 Task: Check the average views per listing of 2 bedrooms in the last 5 years.
Action: Mouse moved to (895, 211)
Screenshot: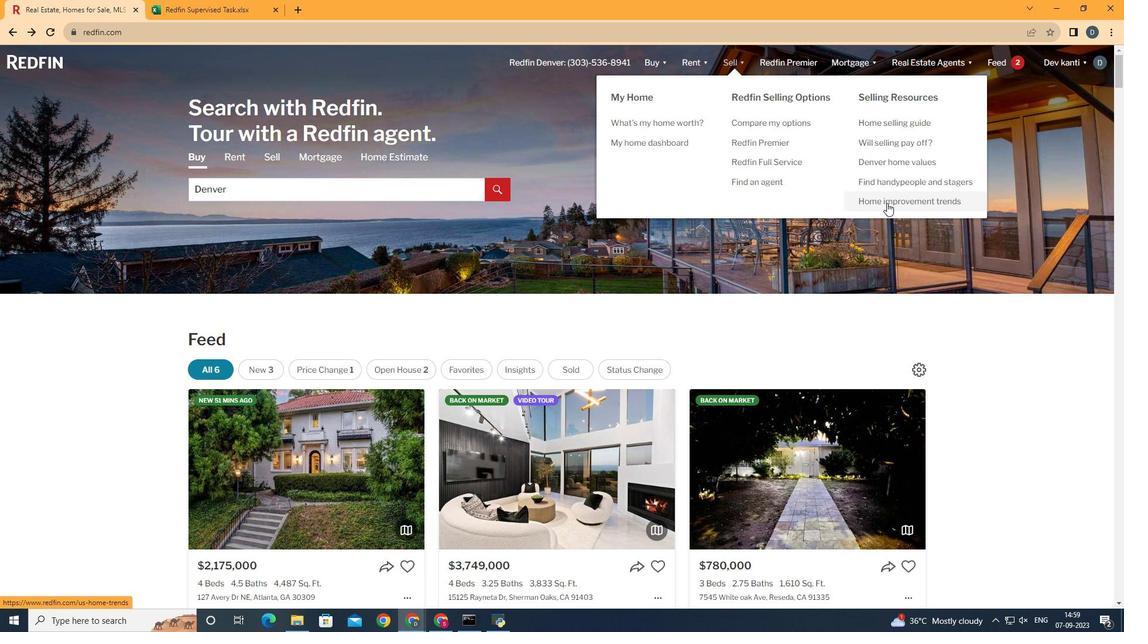 
Action: Mouse pressed left at (895, 211)
Screenshot: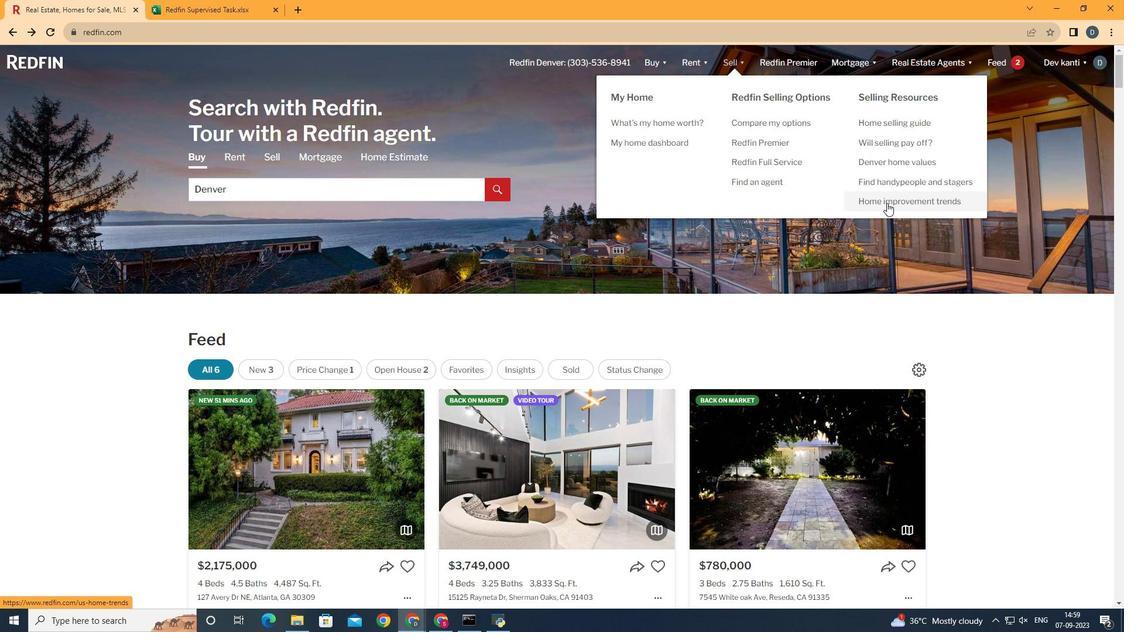 
Action: Mouse moved to (275, 218)
Screenshot: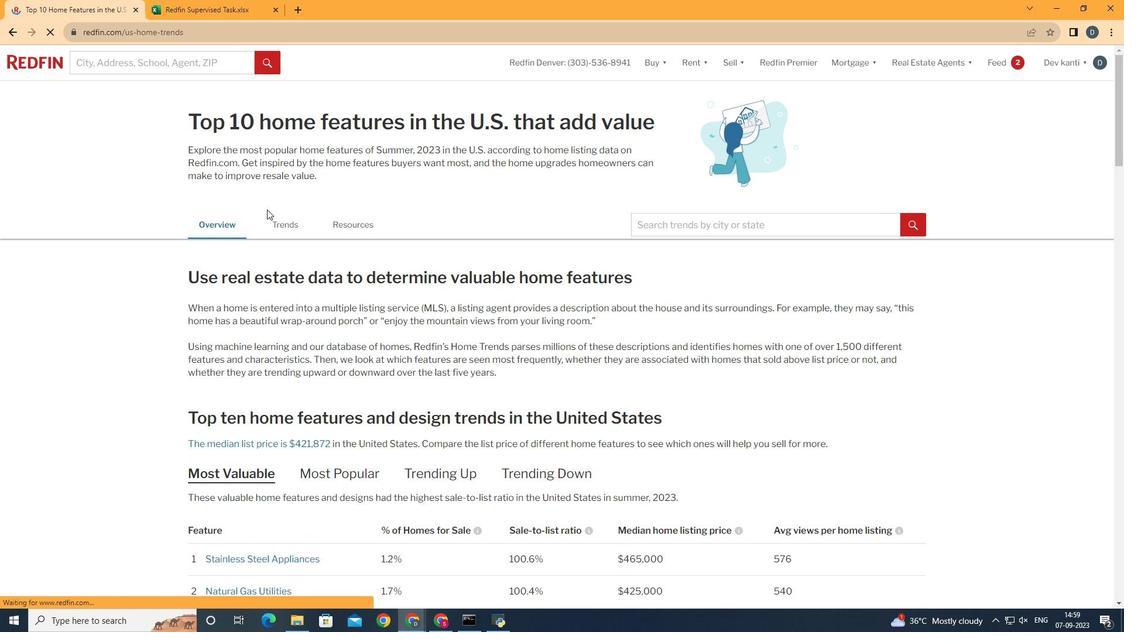 
Action: Mouse pressed left at (275, 218)
Screenshot: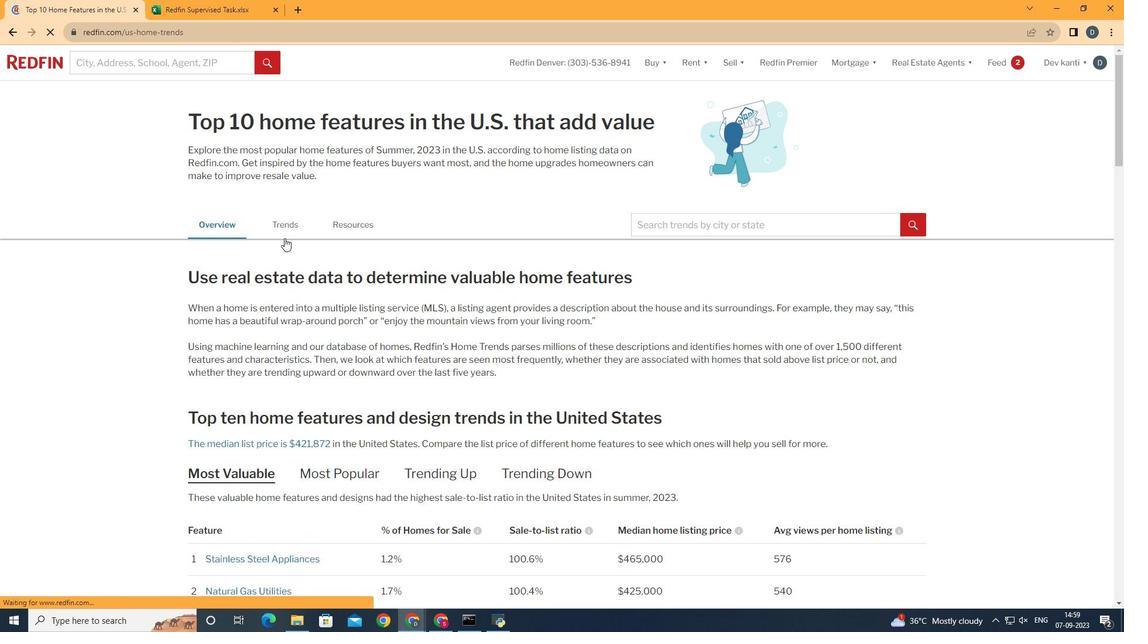 
Action: Mouse moved to (293, 247)
Screenshot: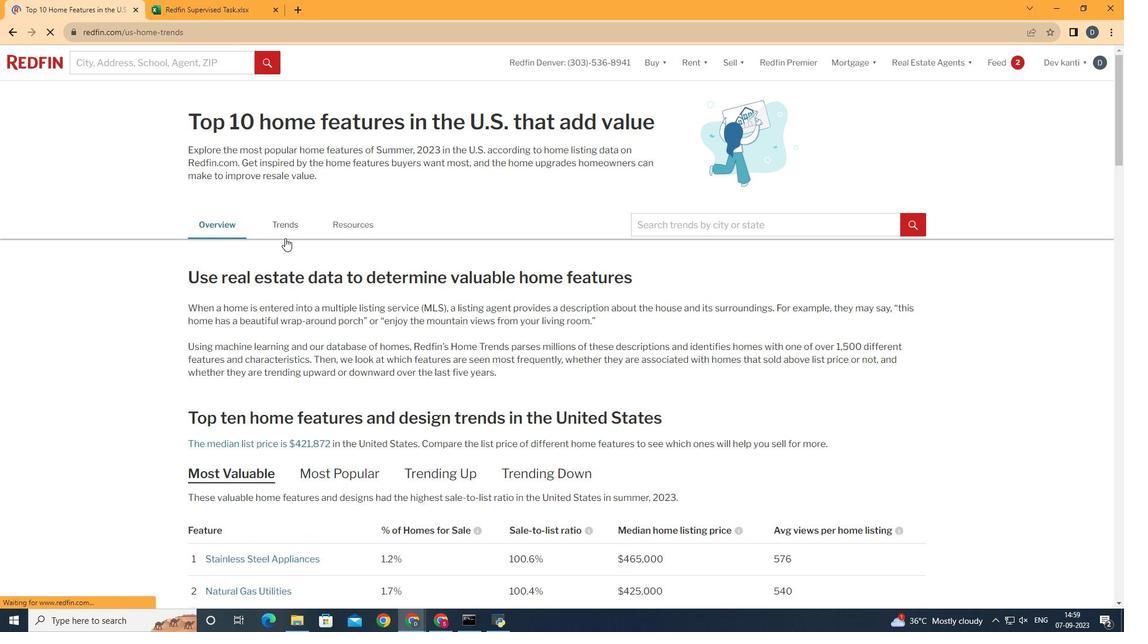 
Action: Mouse pressed left at (293, 247)
Screenshot: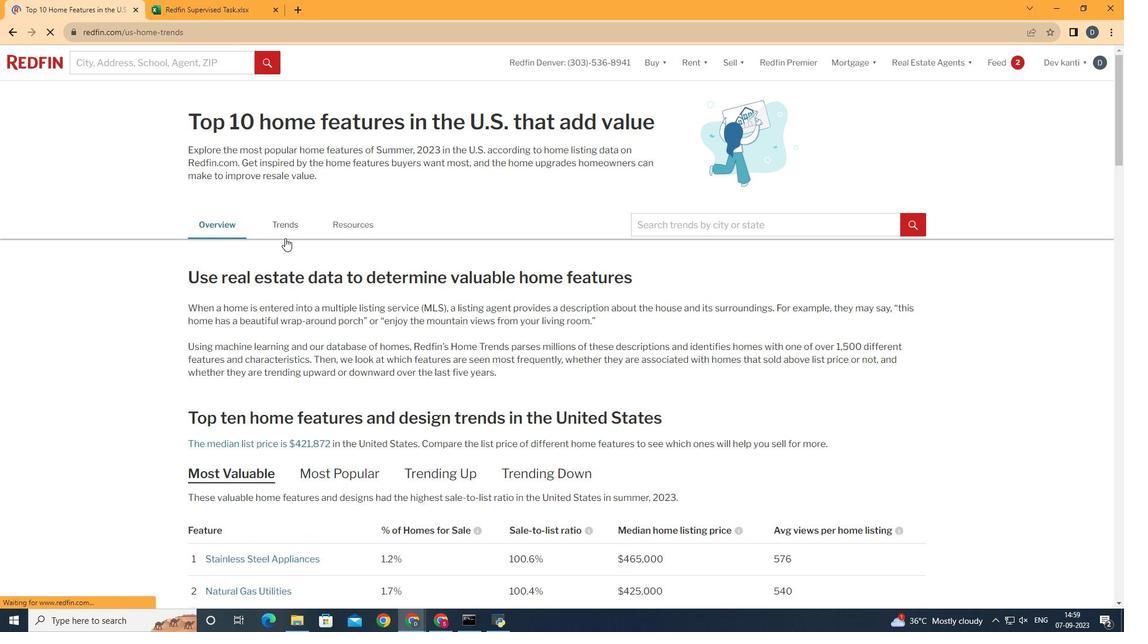 
Action: Mouse moved to (285, 231)
Screenshot: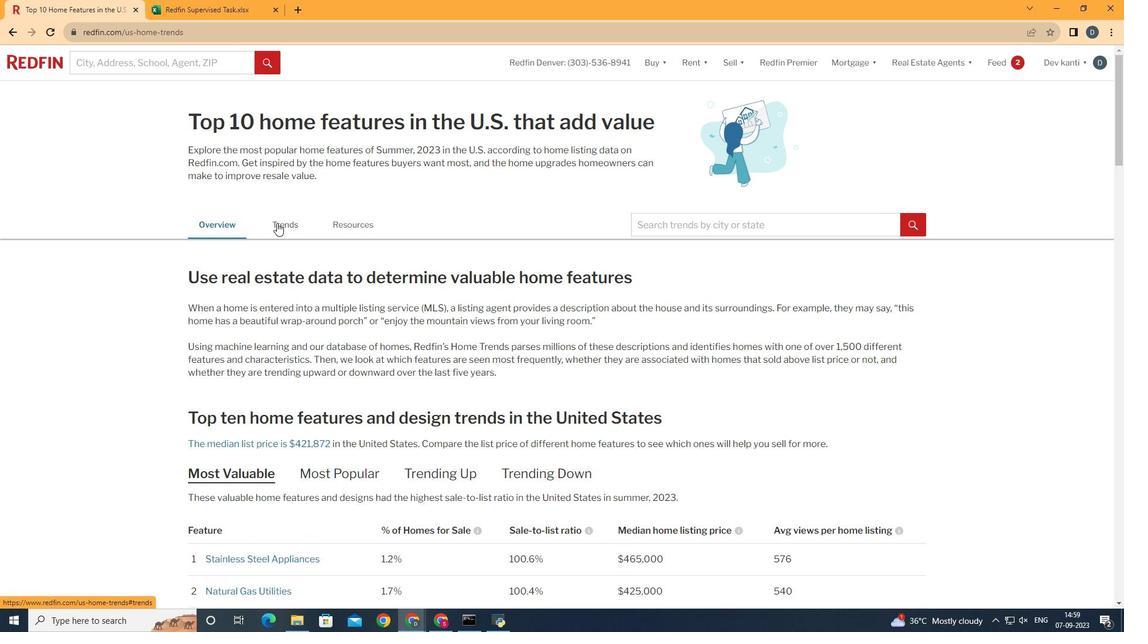 
Action: Mouse pressed left at (285, 231)
Screenshot: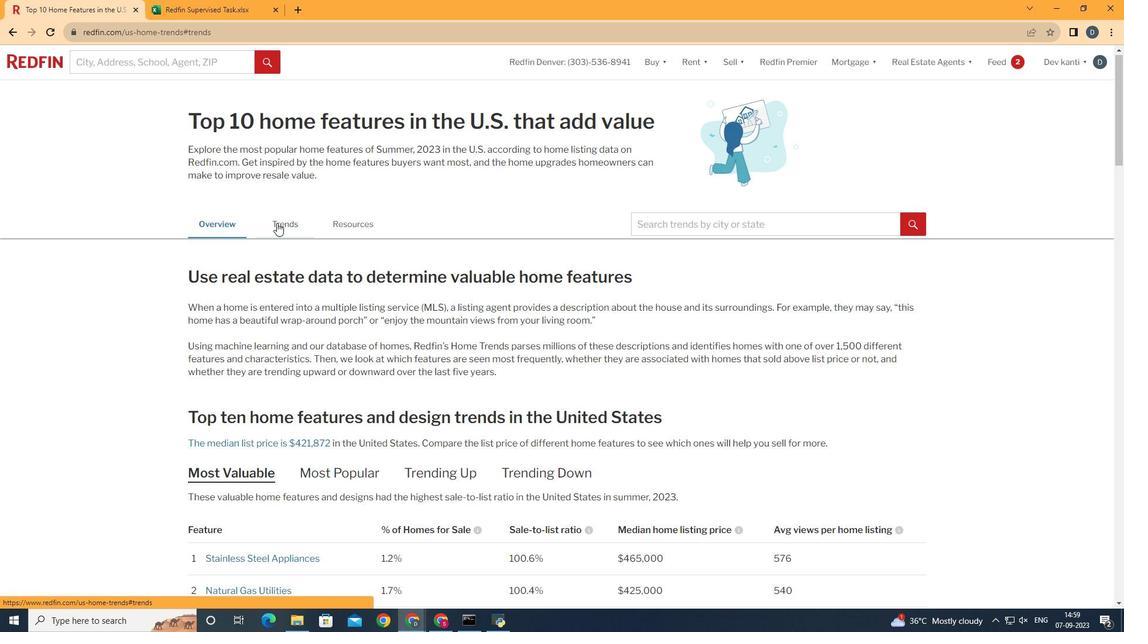 
Action: Mouse moved to (283, 232)
Screenshot: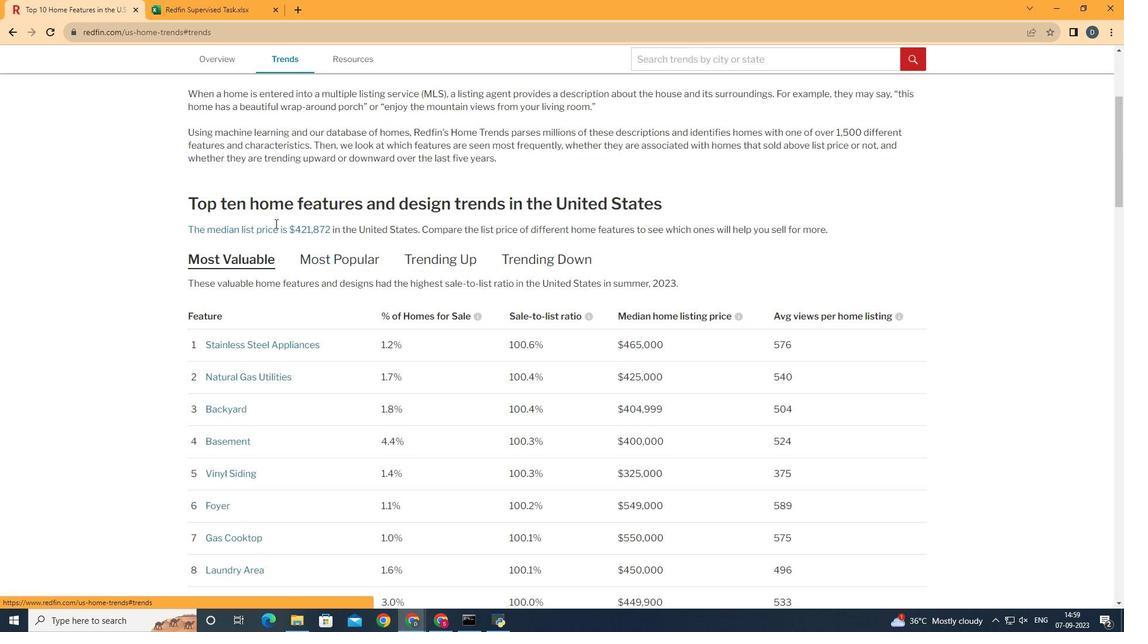 
Action: Mouse scrolled (283, 231) with delta (0, 0)
Screenshot: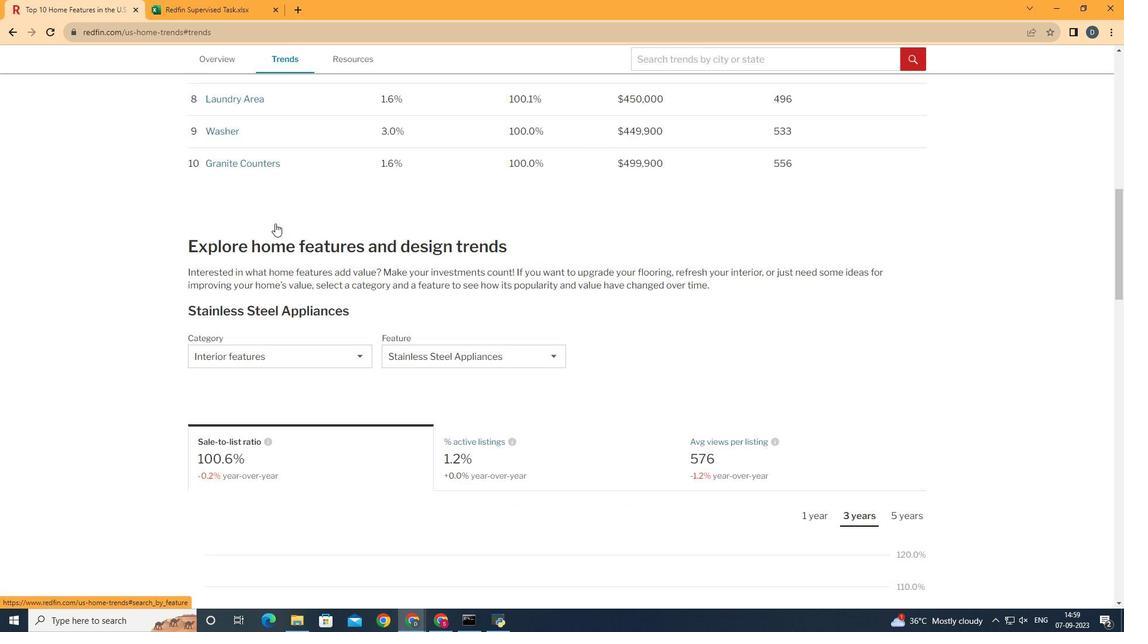 
Action: Mouse scrolled (283, 231) with delta (0, 0)
Screenshot: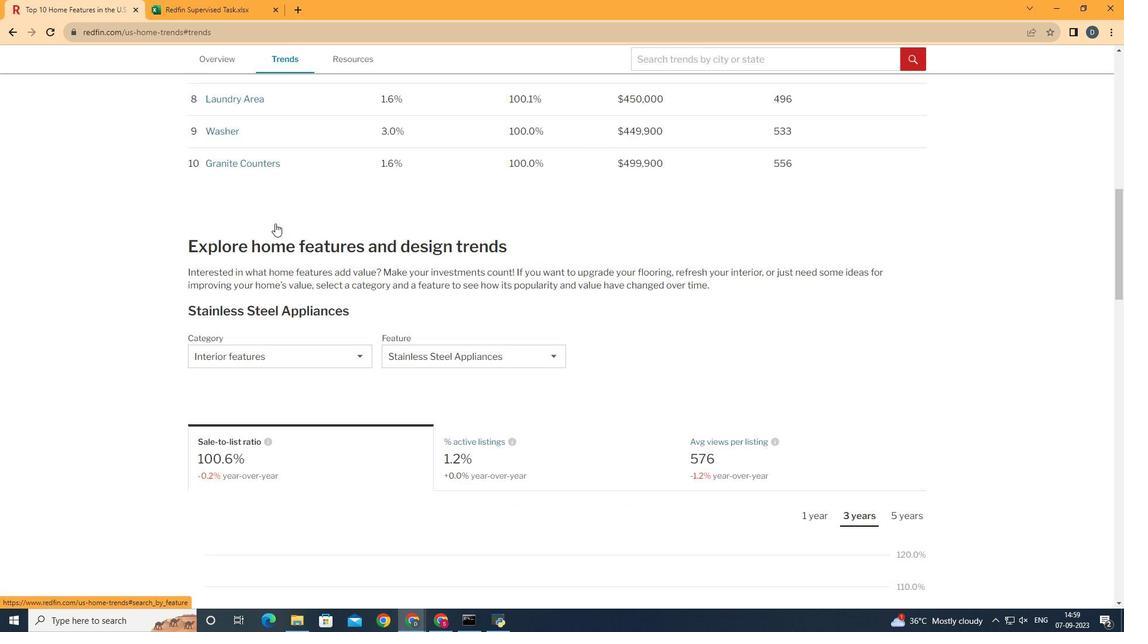 
Action: Mouse scrolled (283, 231) with delta (0, 0)
Screenshot: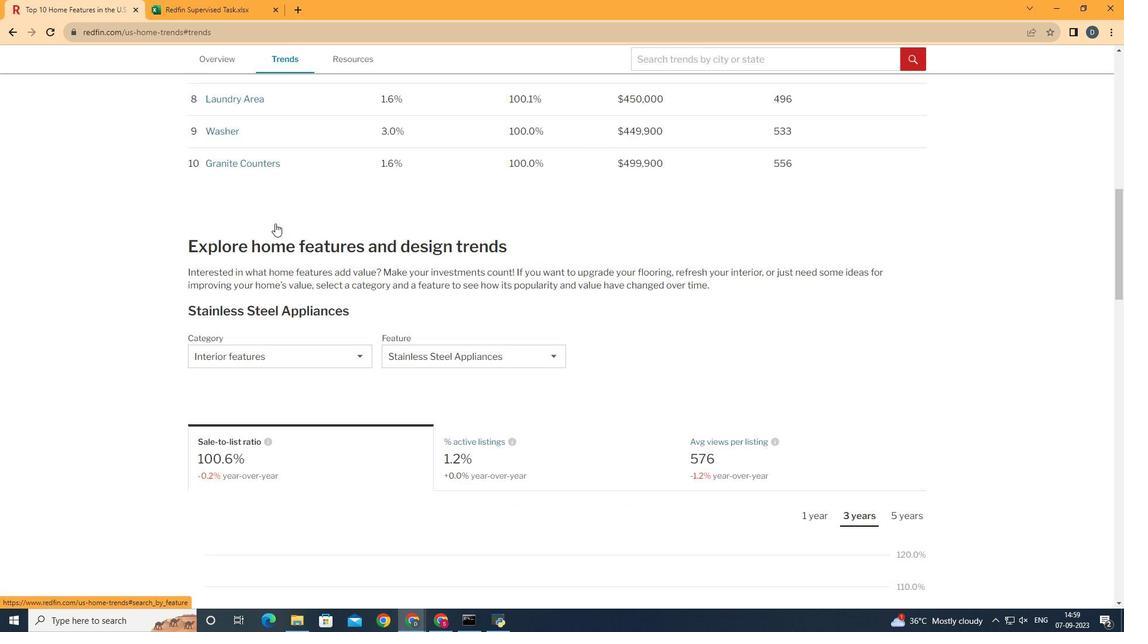 
Action: Mouse scrolled (283, 231) with delta (0, 0)
Screenshot: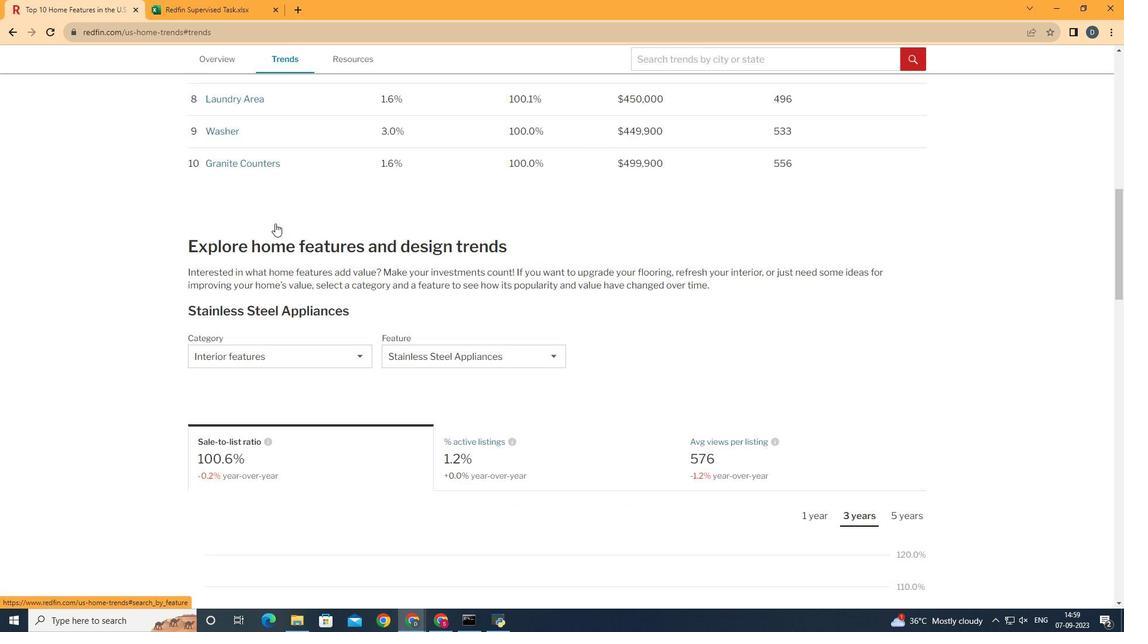
Action: Mouse scrolled (283, 231) with delta (0, 0)
Screenshot: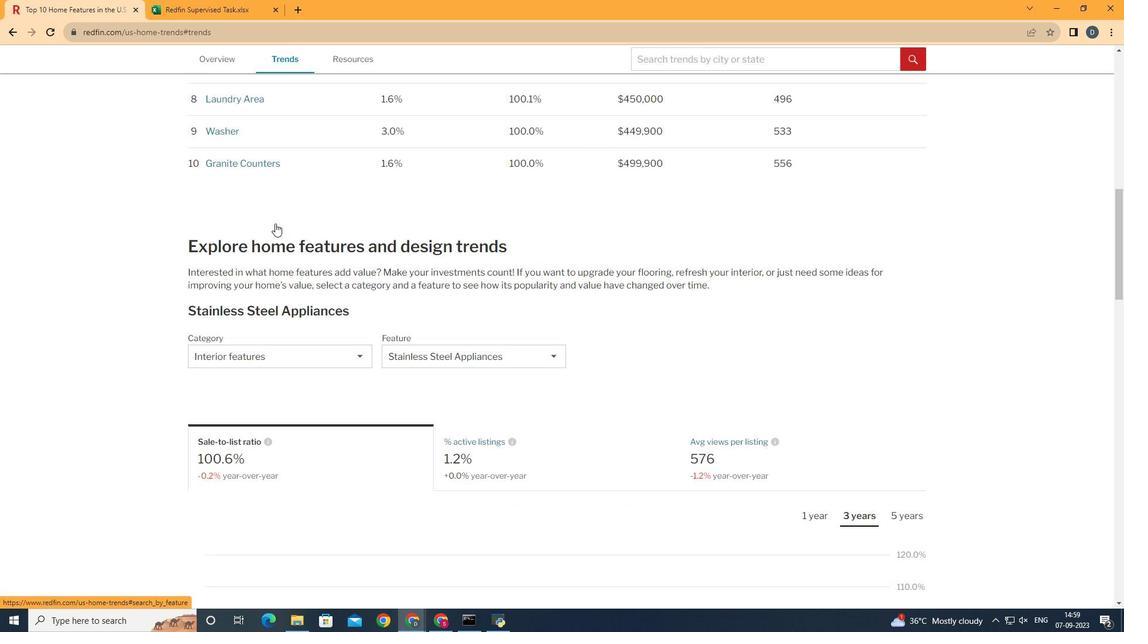 
Action: Mouse scrolled (283, 231) with delta (0, 0)
Screenshot: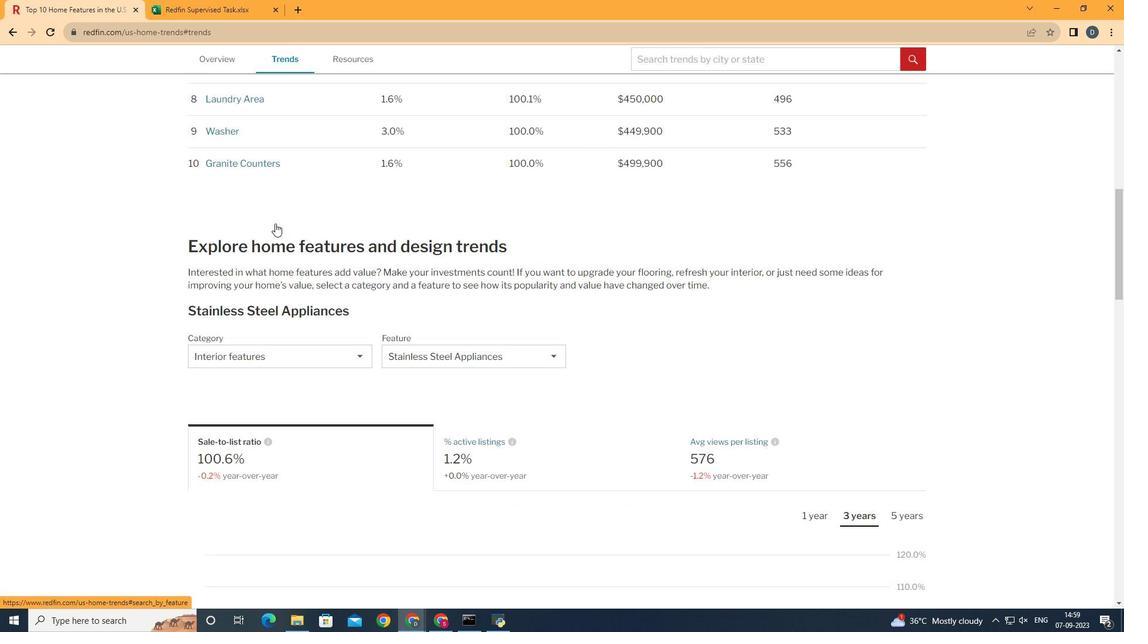 
Action: Mouse scrolled (283, 231) with delta (0, 0)
Screenshot: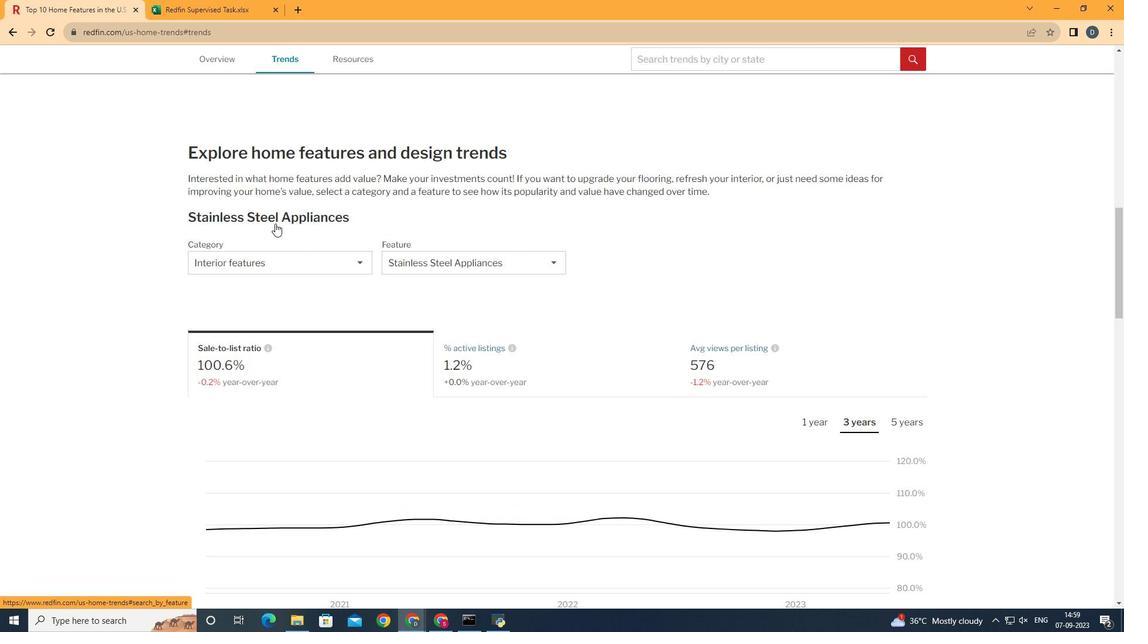 
Action: Mouse scrolled (283, 231) with delta (0, 0)
Screenshot: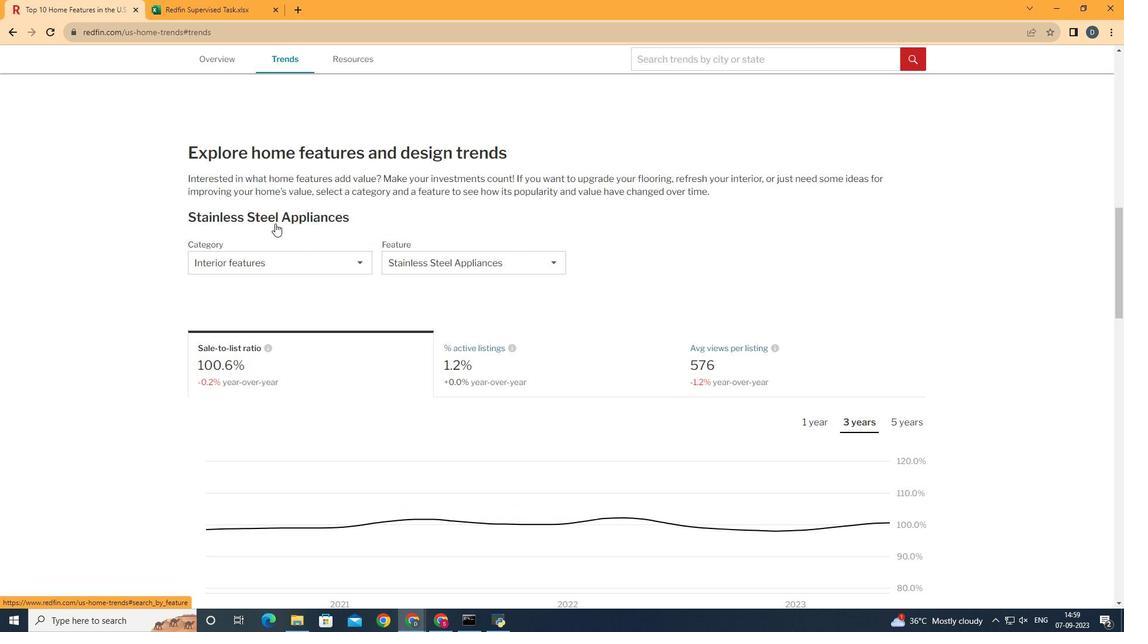 
Action: Mouse moved to (342, 240)
Screenshot: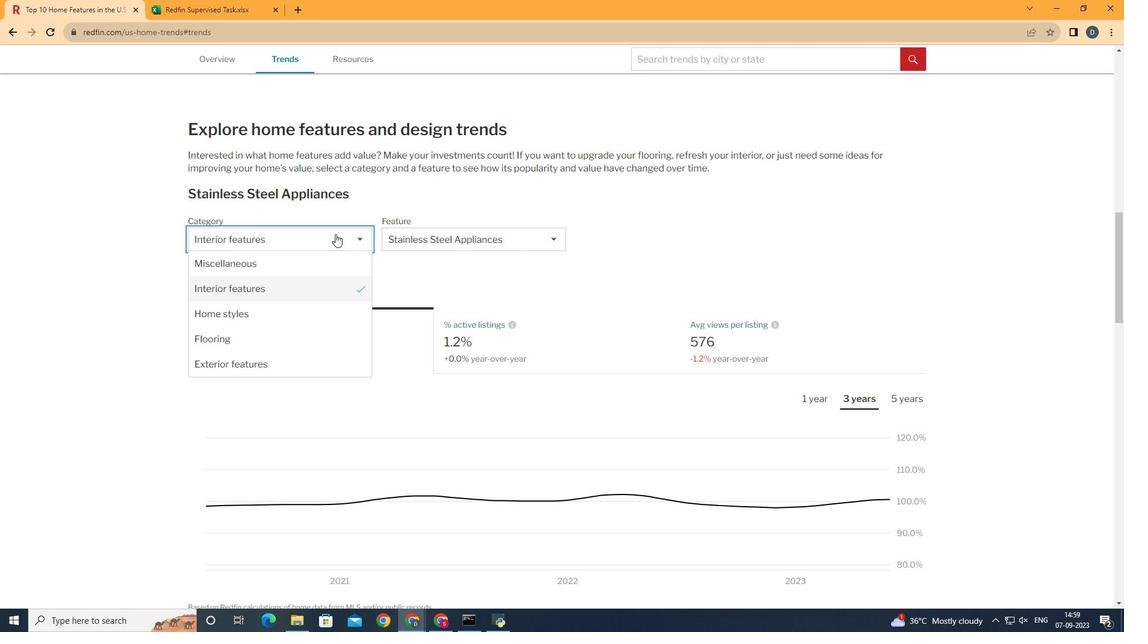 
Action: Mouse pressed left at (342, 240)
Screenshot: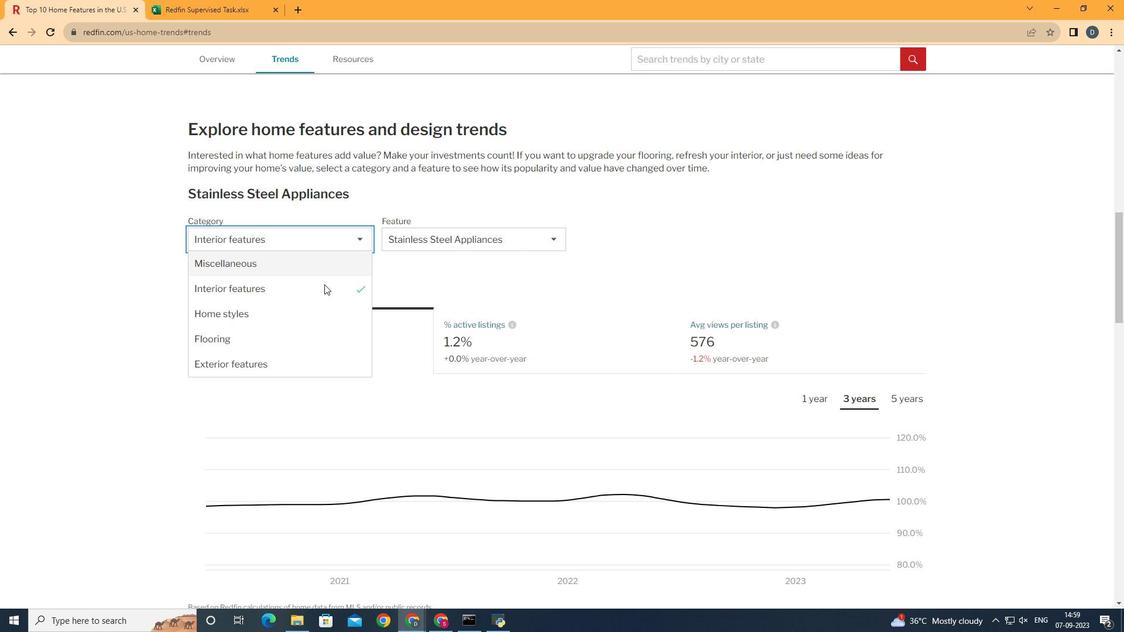 
Action: Mouse moved to (330, 305)
Screenshot: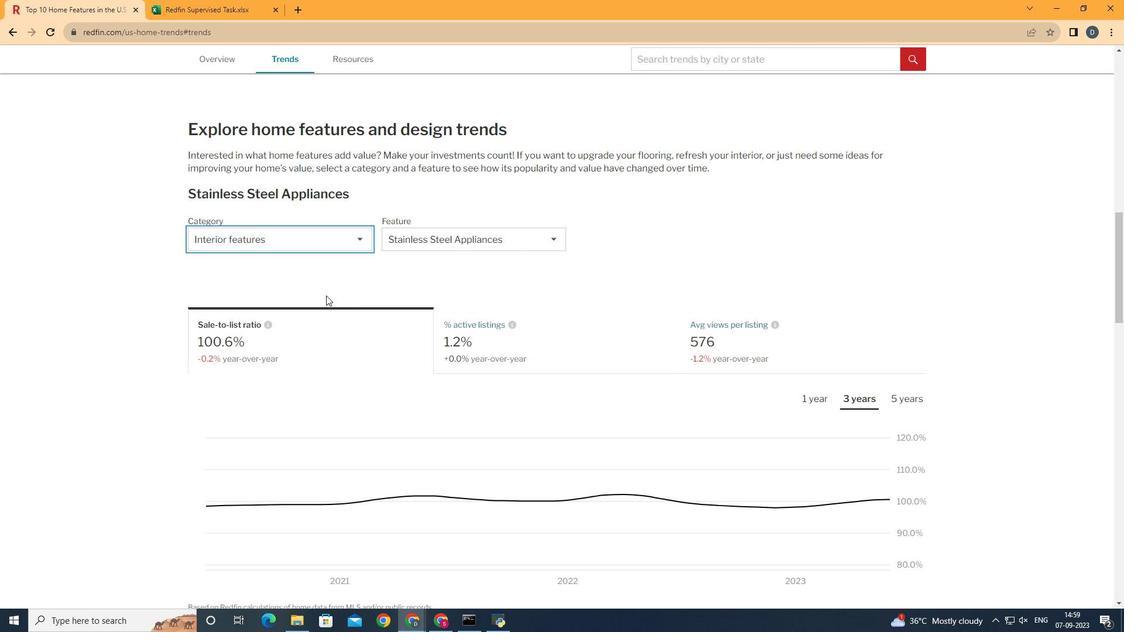 
Action: Mouse pressed left at (330, 305)
Screenshot: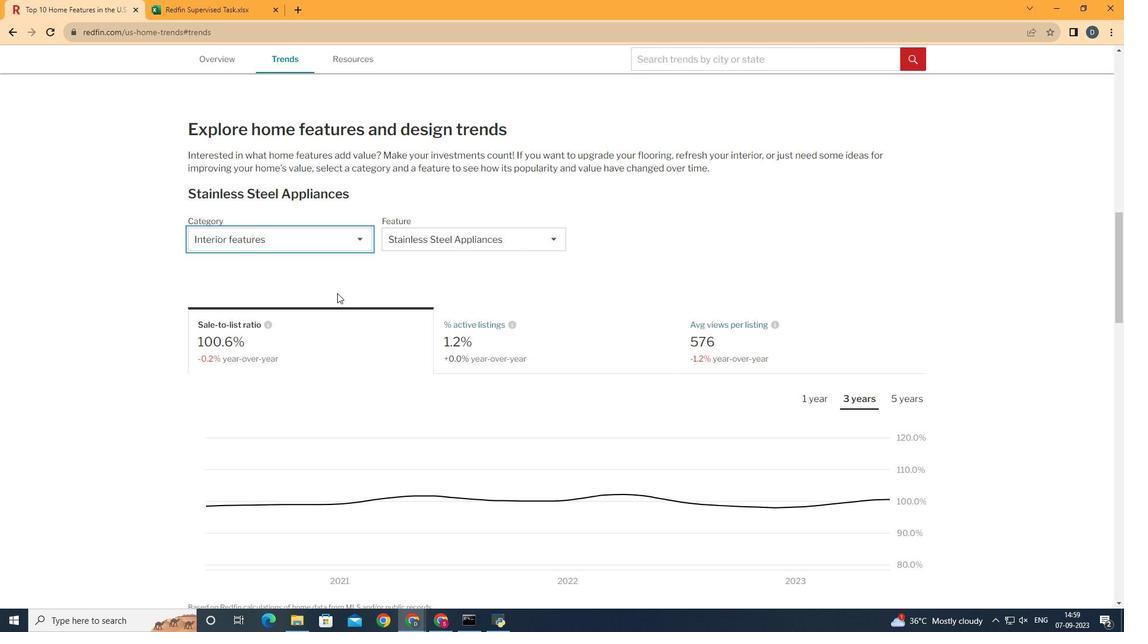 
Action: Mouse moved to (469, 268)
Screenshot: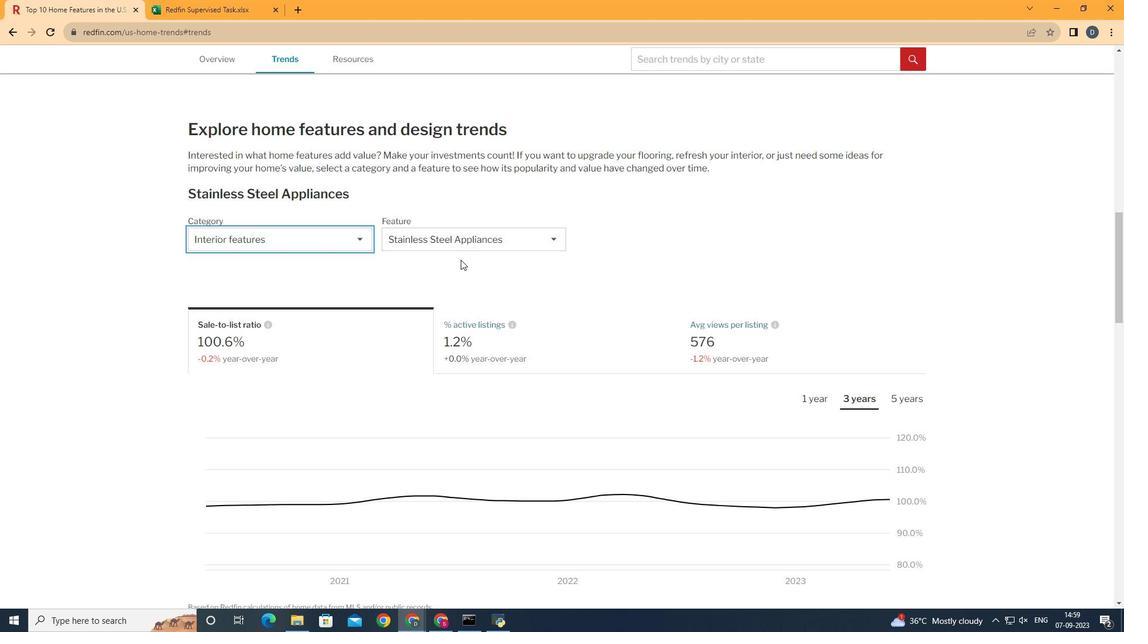 
Action: Mouse pressed left at (469, 268)
Screenshot: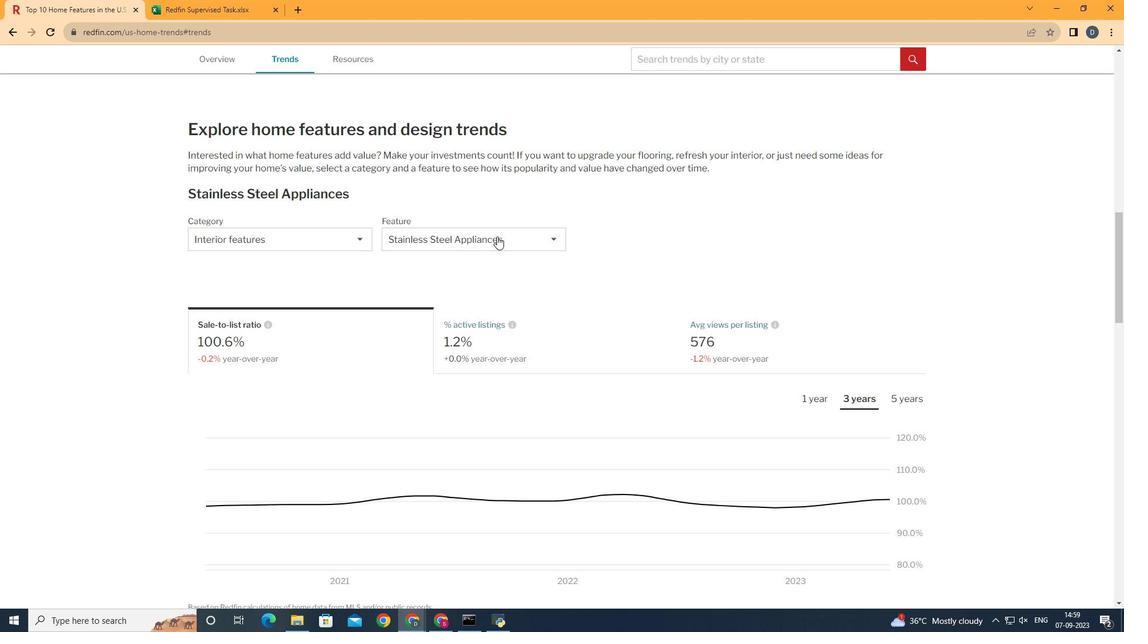
Action: Mouse moved to (505, 245)
Screenshot: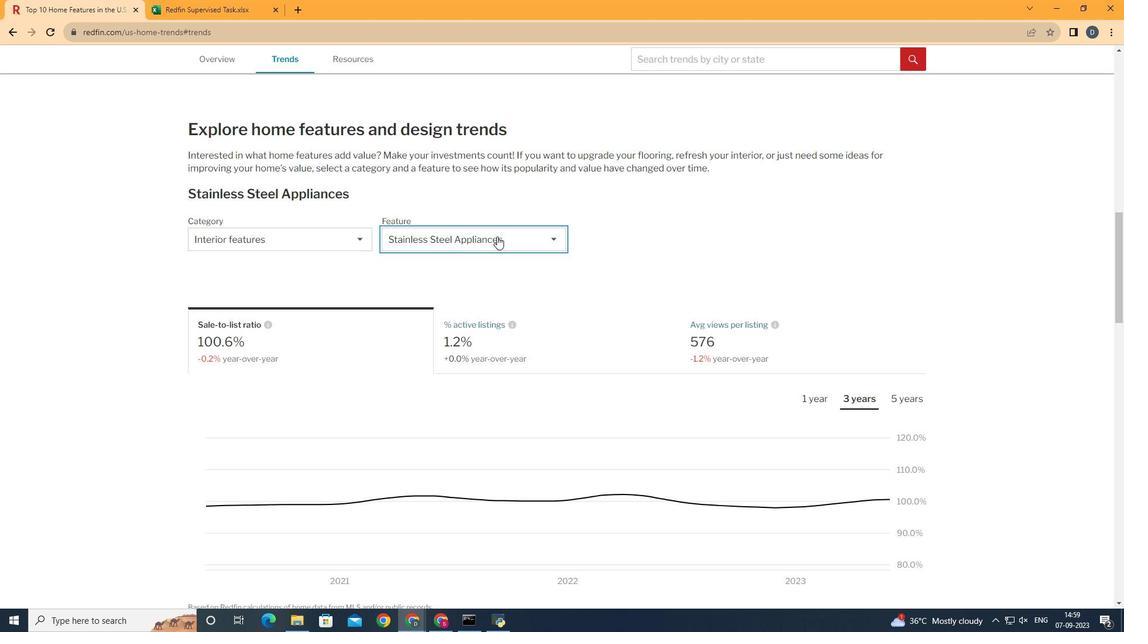 
Action: Mouse pressed left at (505, 245)
Screenshot: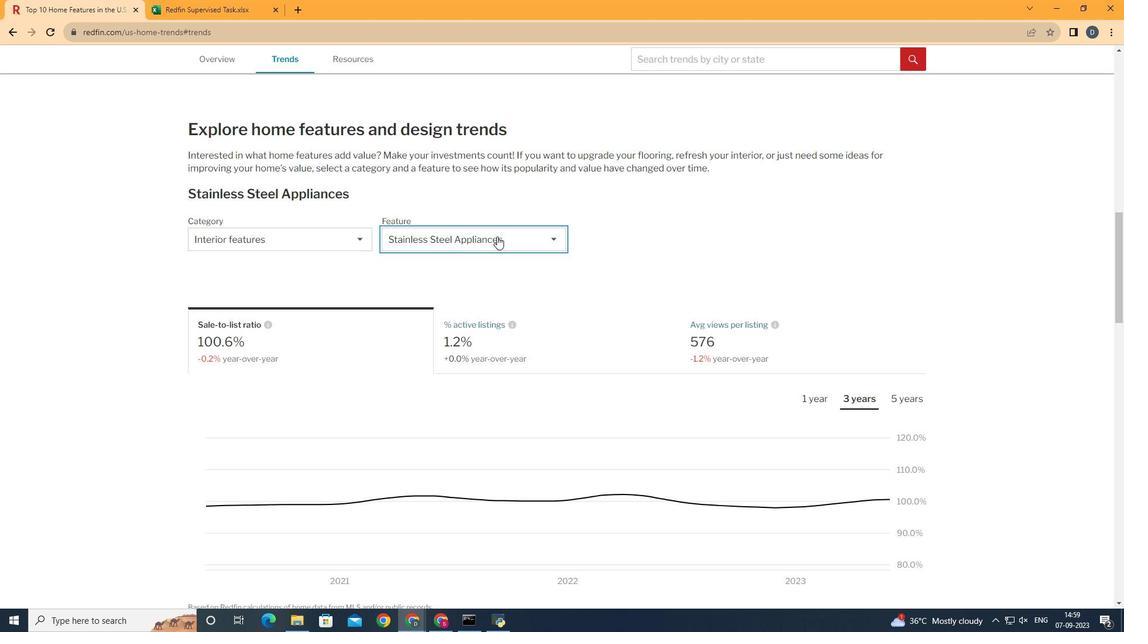 
Action: Mouse moved to (573, 407)
Screenshot: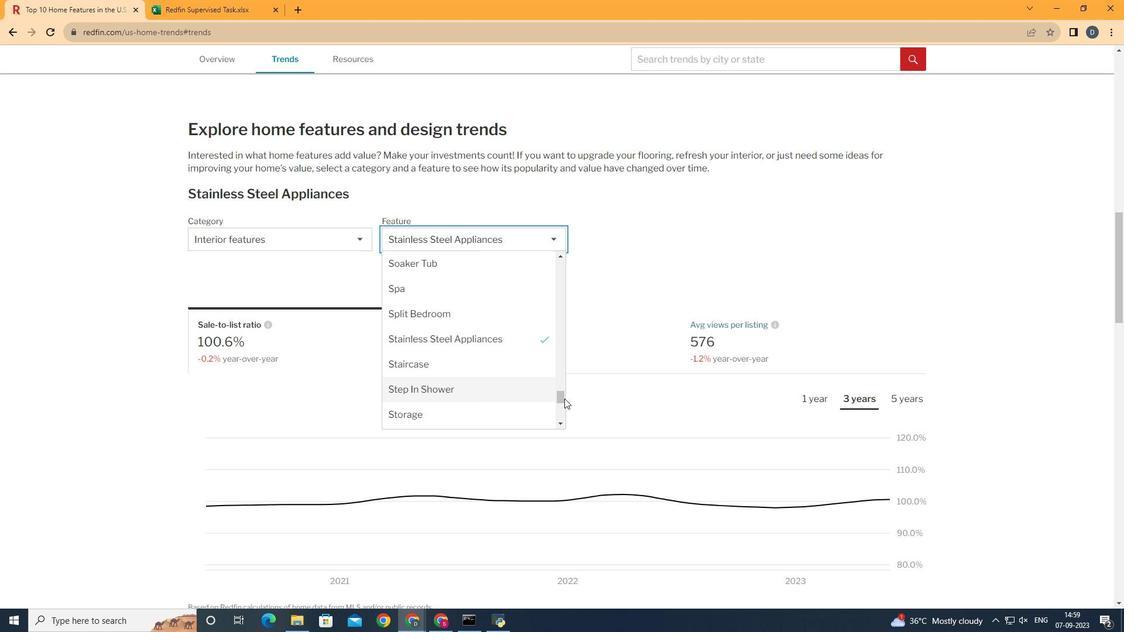 
Action: Mouse pressed left at (573, 407)
Screenshot: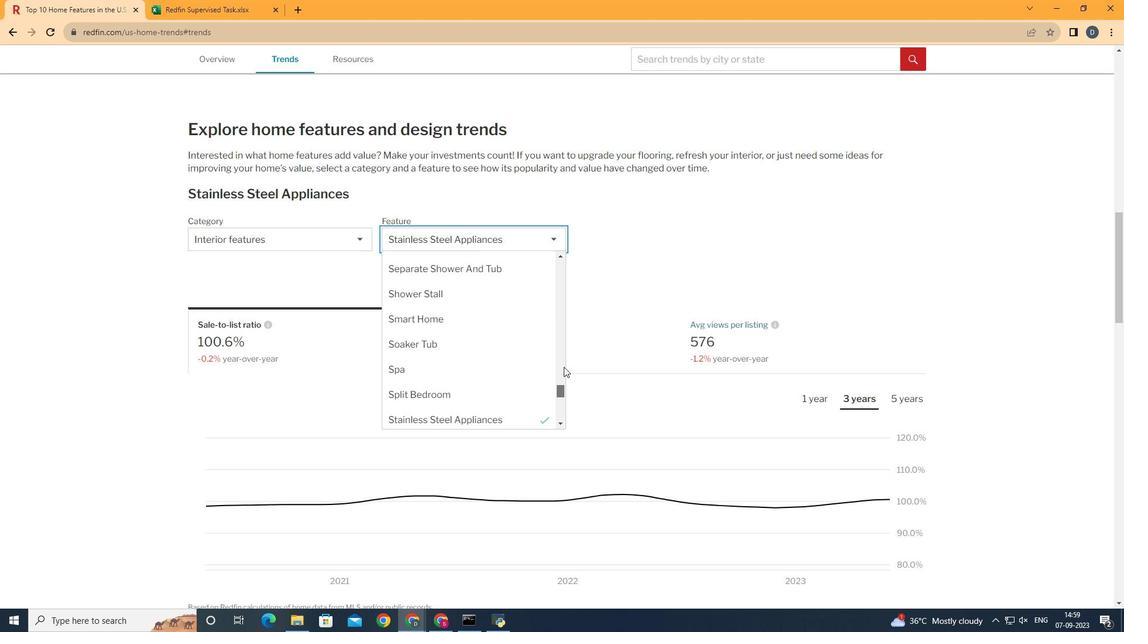 
Action: Mouse moved to (495, 394)
Screenshot: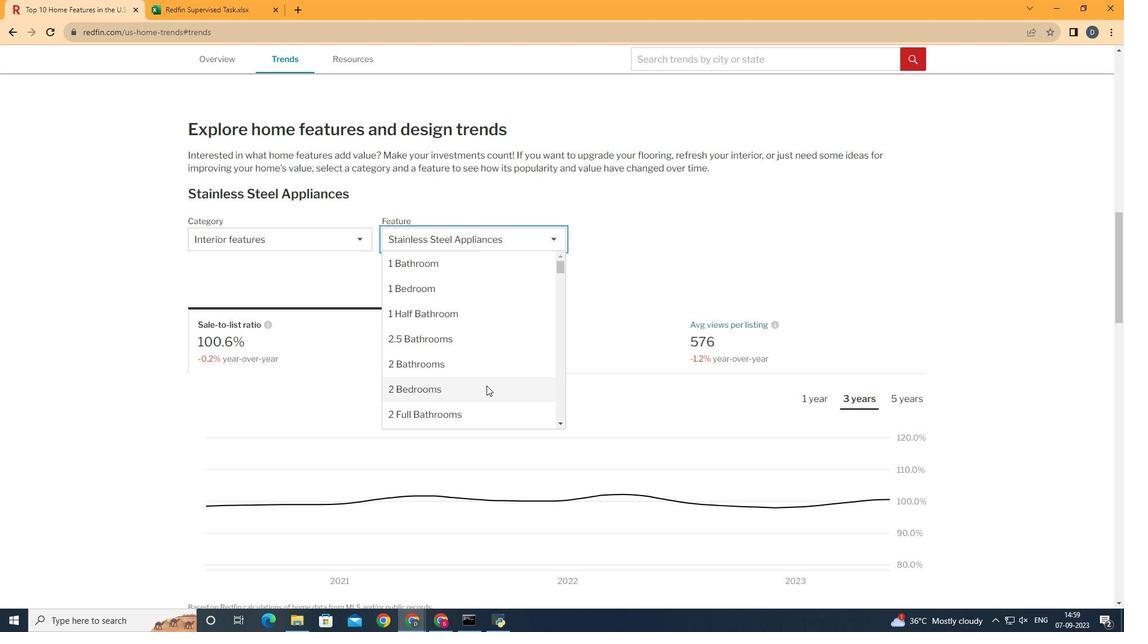 
Action: Mouse pressed left at (495, 394)
Screenshot: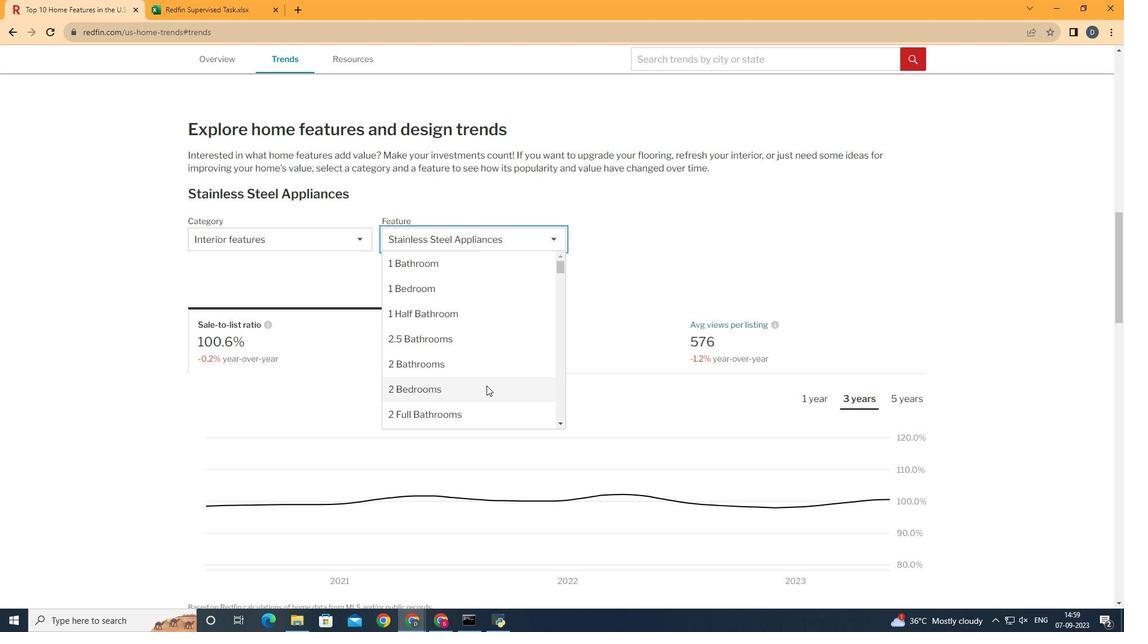 
Action: Mouse moved to (770, 337)
Screenshot: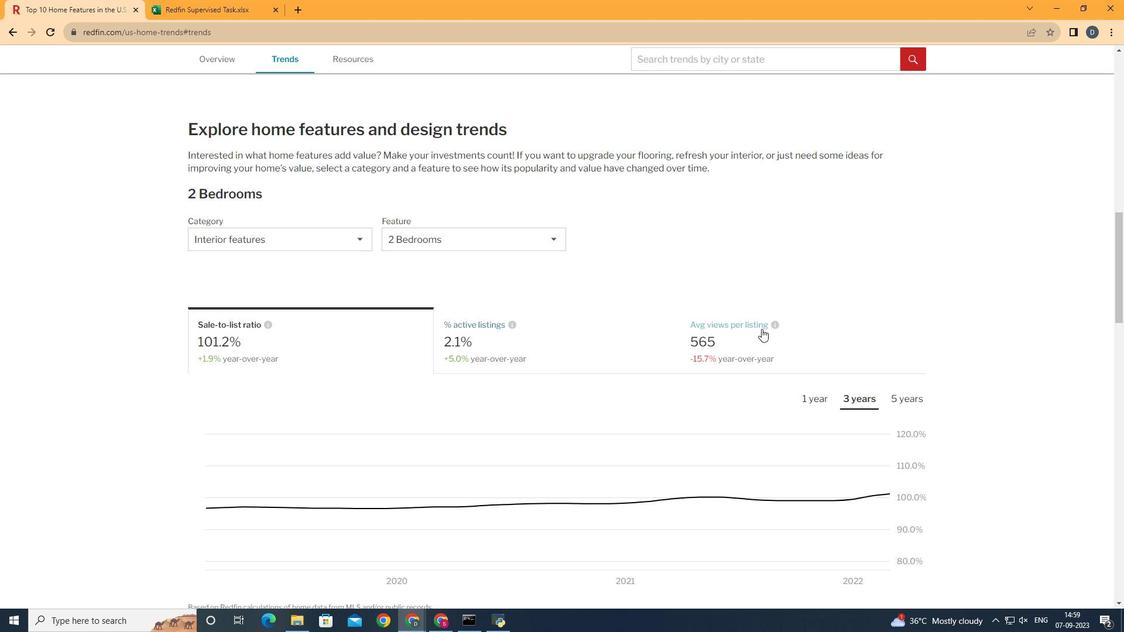 
Action: Mouse pressed left at (770, 337)
Screenshot: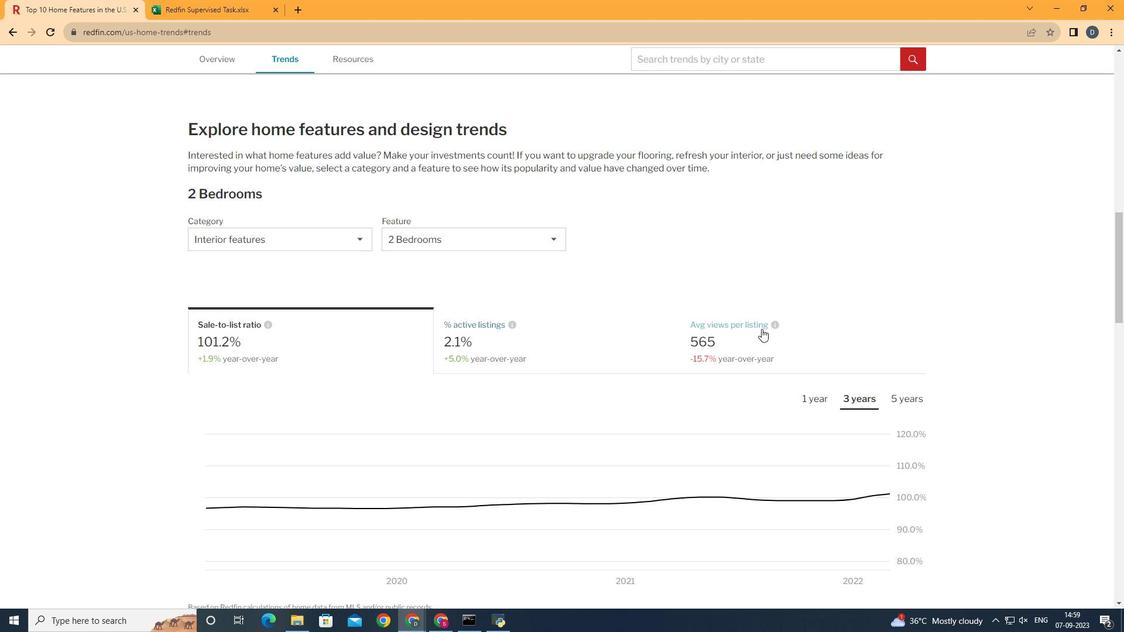 
Action: Mouse moved to (915, 402)
Screenshot: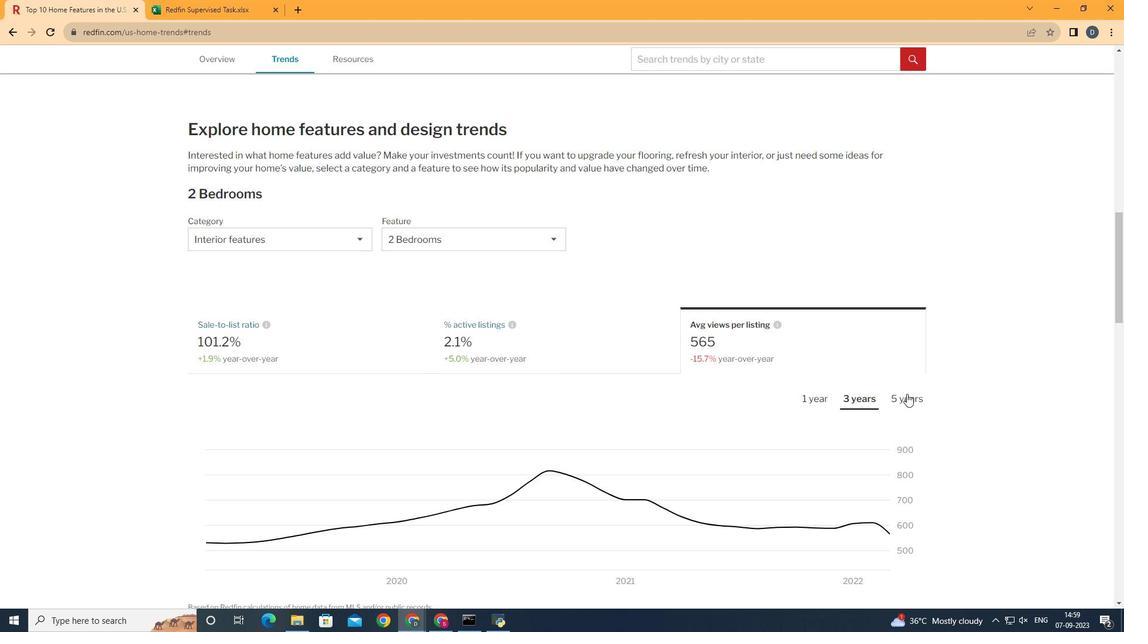 
Action: Mouse pressed left at (915, 402)
Screenshot: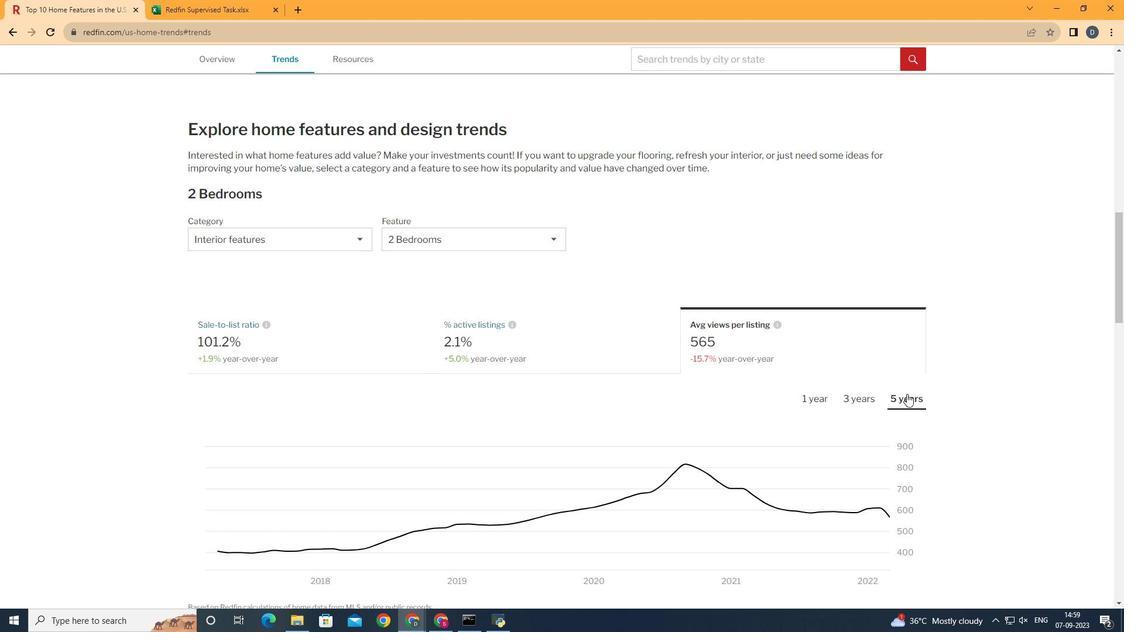 
Action: Mouse moved to (927, 517)
Screenshot: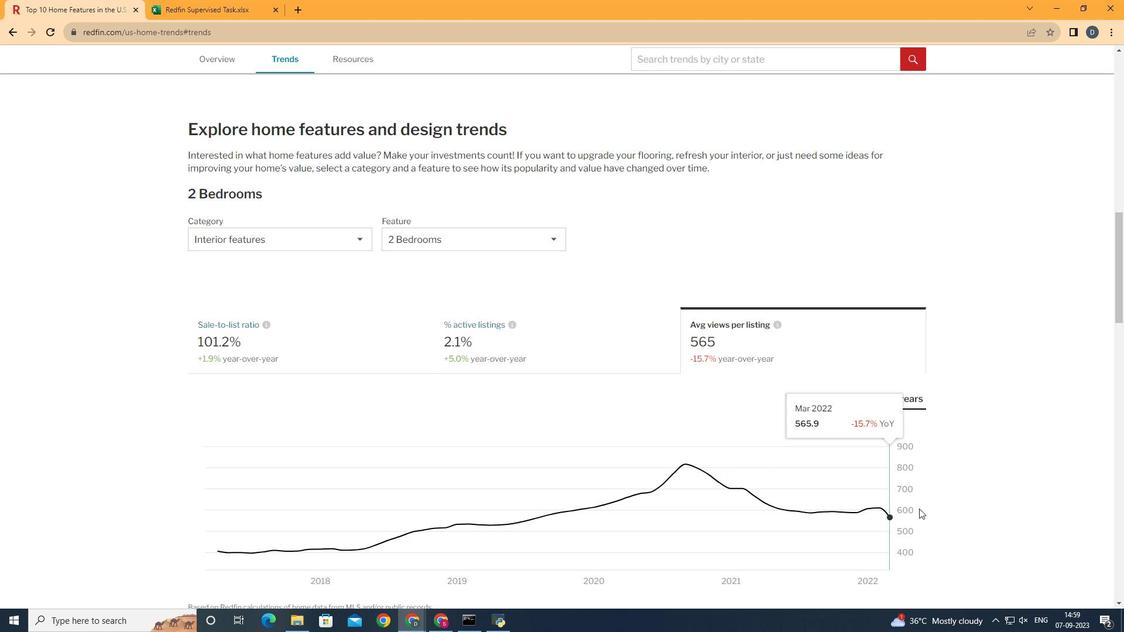 
